 Task: Enable the video filter "Direct3D9 adjust filter" in the video filter module.
Action: Mouse moved to (90, 12)
Screenshot: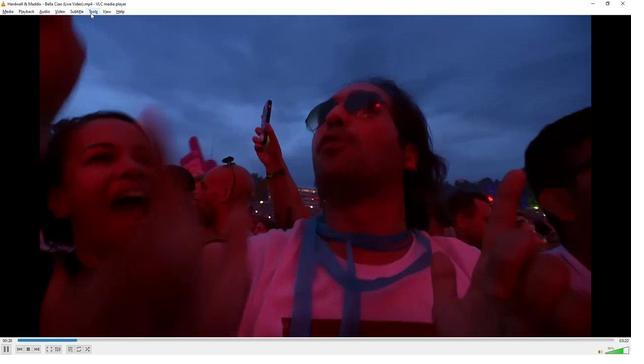 
Action: Mouse pressed left at (90, 12)
Screenshot: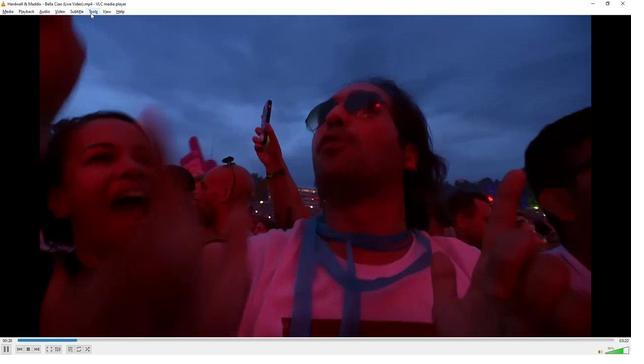 
Action: Mouse moved to (101, 91)
Screenshot: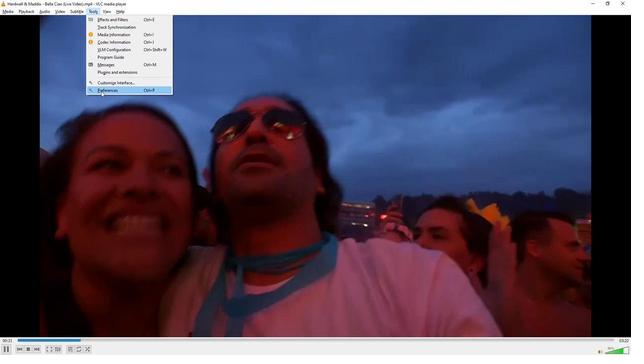 
Action: Mouse pressed left at (101, 91)
Screenshot: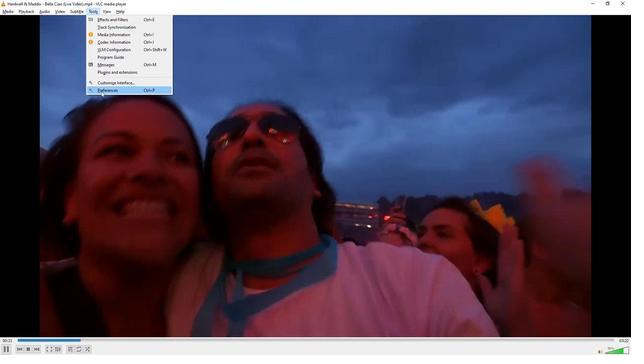 
Action: Mouse moved to (141, 279)
Screenshot: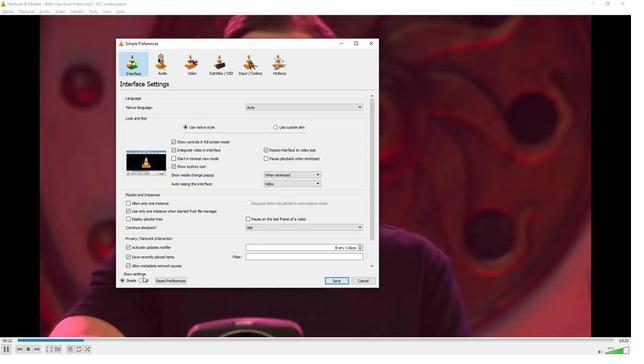 
Action: Mouse pressed left at (141, 279)
Screenshot: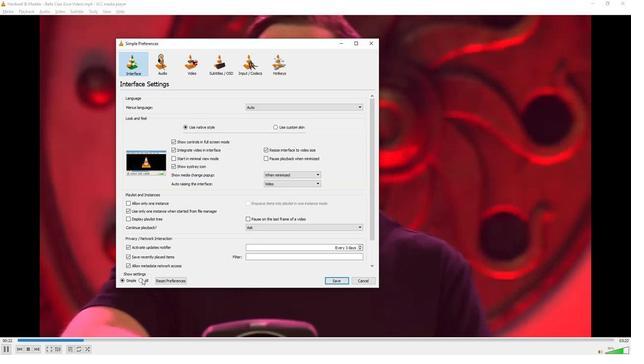 
Action: Mouse moved to (166, 199)
Screenshot: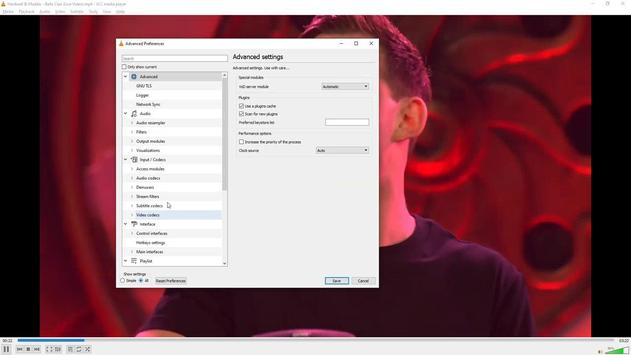 
Action: Mouse scrolled (166, 199) with delta (0, 0)
Screenshot: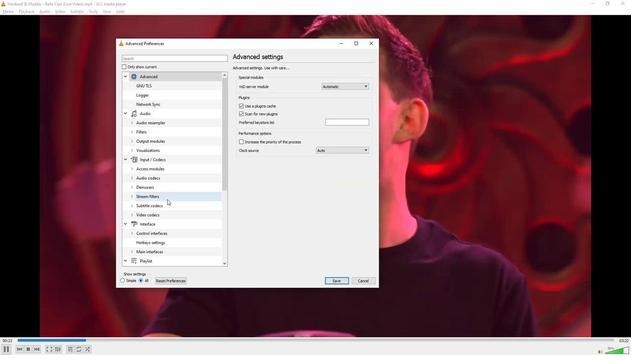 
Action: Mouse scrolled (166, 199) with delta (0, 0)
Screenshot: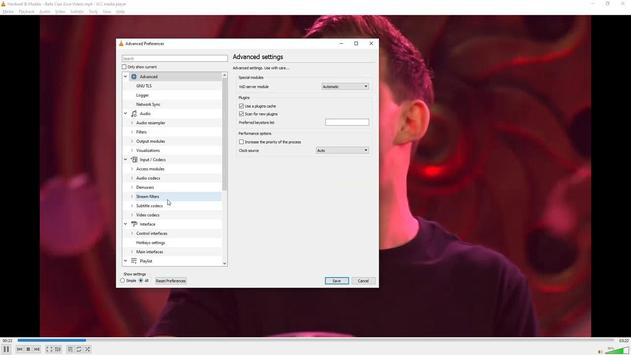 
Action: Mouse scrolled (166, 199) with delta (0, 0)
Screenshot: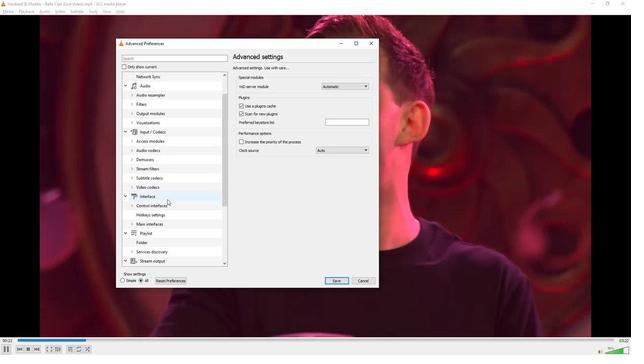 
Action: Mouse scrolled (166, 199) with delta (0, 0)
Screenshot: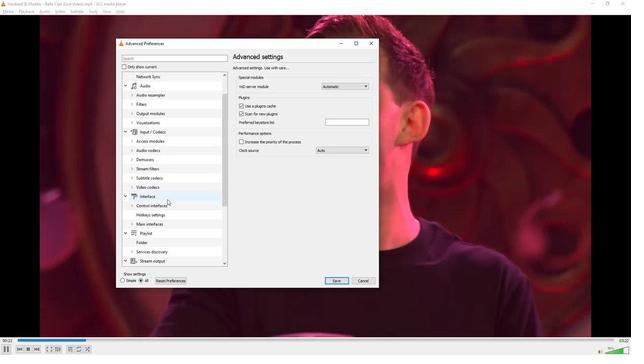 
Action: Mouse scrolled (166, 199) with delta (0, 0)
Screenshot: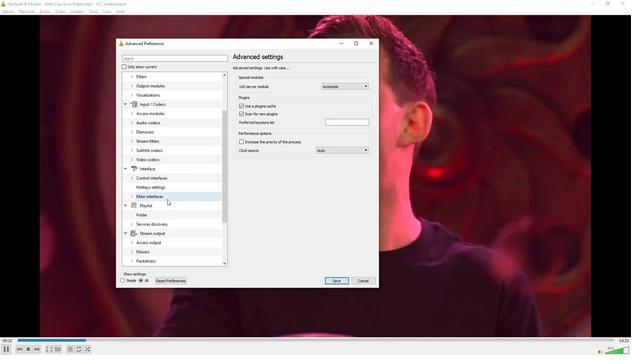 
Action: Mouse scrolled (166, 199) with delta (0, 0)
Screenshot: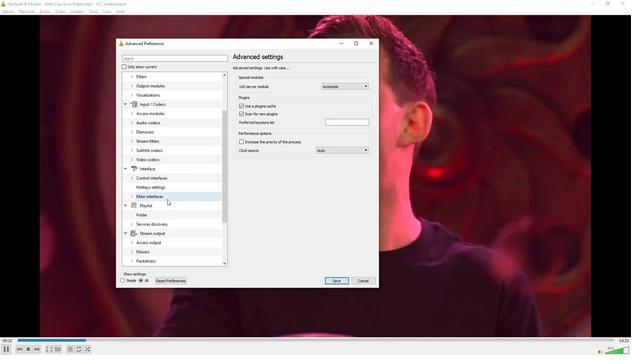 
Action: Mouse moved to (137, 228)
Screenshot: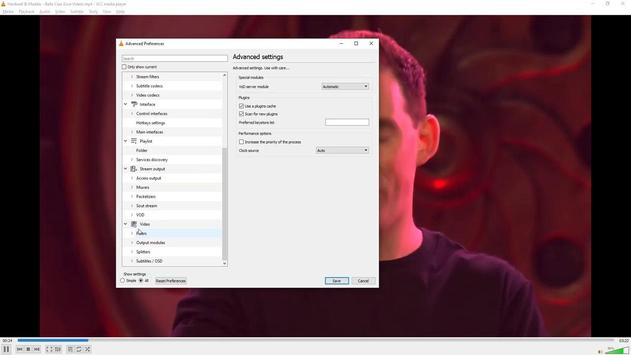 
Action: Mouse pressed left at (137, 228)
Screenshot: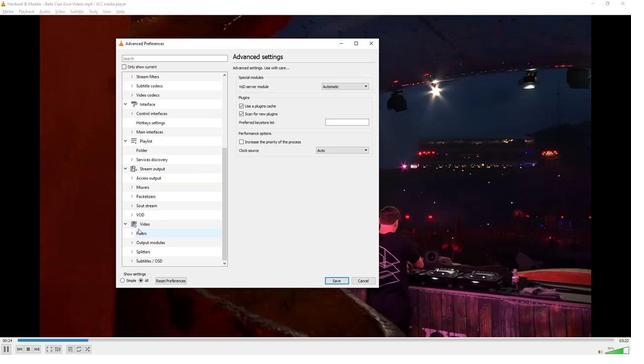 
Action: Mouse moved to (251, 251)
Screenshot: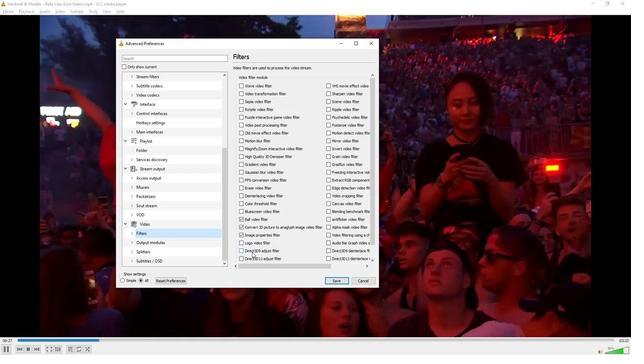 
Action: Mouse pressed left at (251, 251)
Screenshot: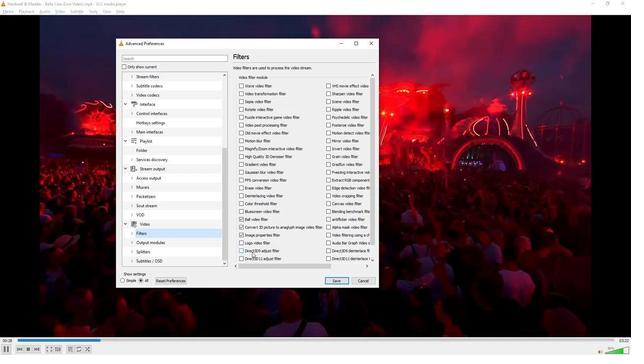 
Action: Mouse moved to (202, 256)
Screenshot: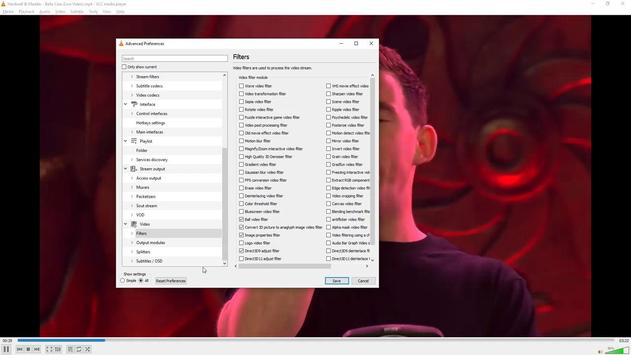 
